 Task: Change the x264 preset to slow.
Action: Mouse moved to (127, 22)
Screenshot: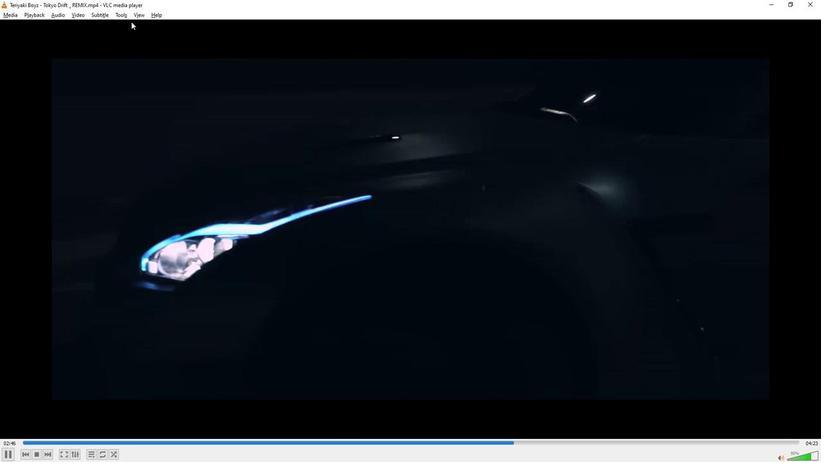
Action: Mouse pressed left at (127, 22)
Screenshot: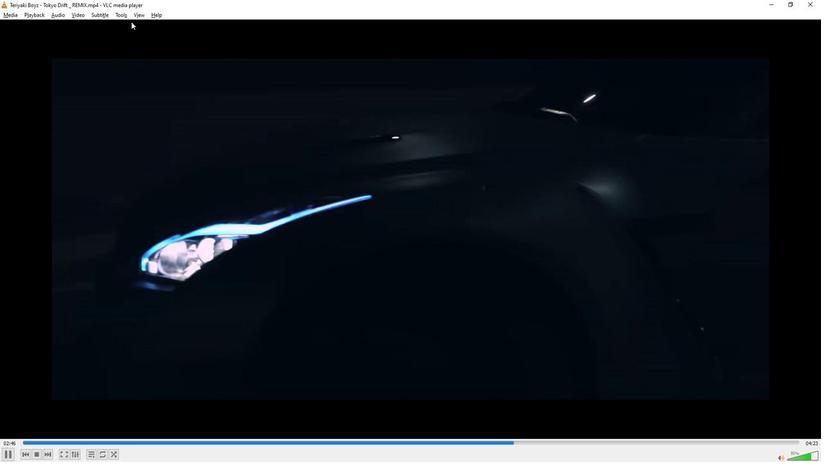 
Action: Mouse moved to (138, 118)
Screenshot: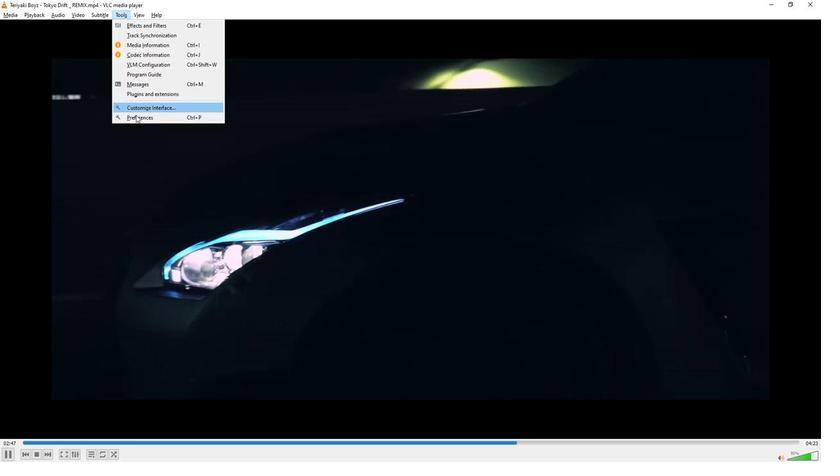 
Action: Mouse pressed left at (138, 118)
Screenshot: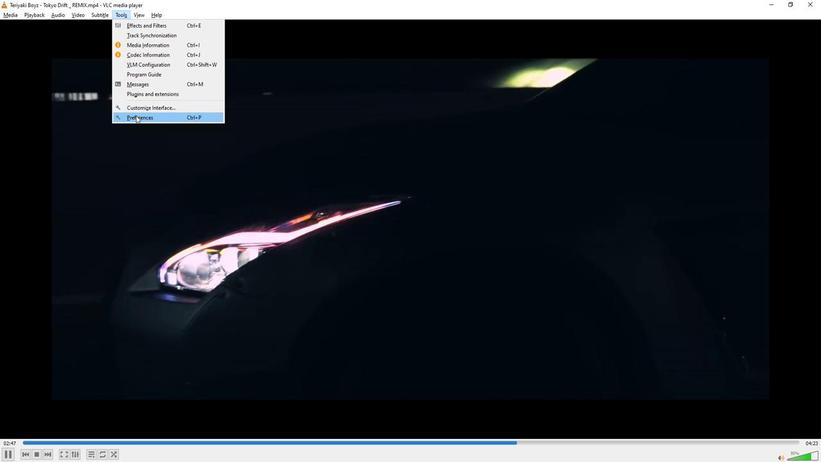 
Action: Mouse moved to (220, 122)
Screenshot: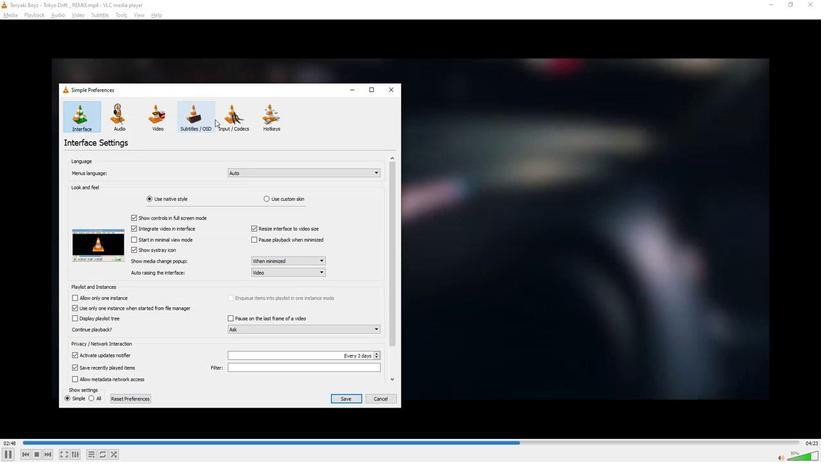 
Action: Mouse pressed left at (220, 122)
Screenshot: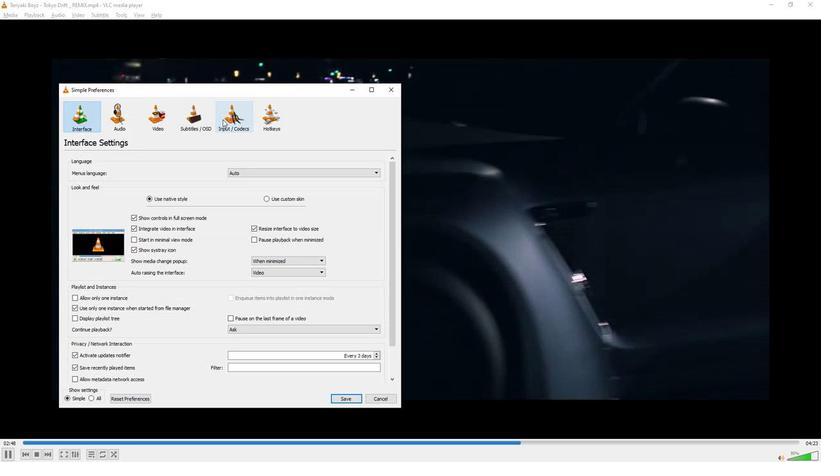 
Action: Mouse moved to (217, 220)
Screenshot: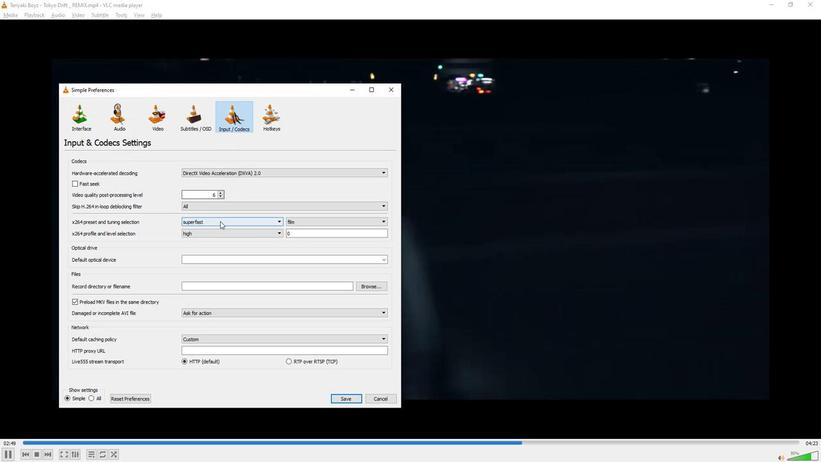 
Action: Mouse pressed left at (217, 220)
Screenshot: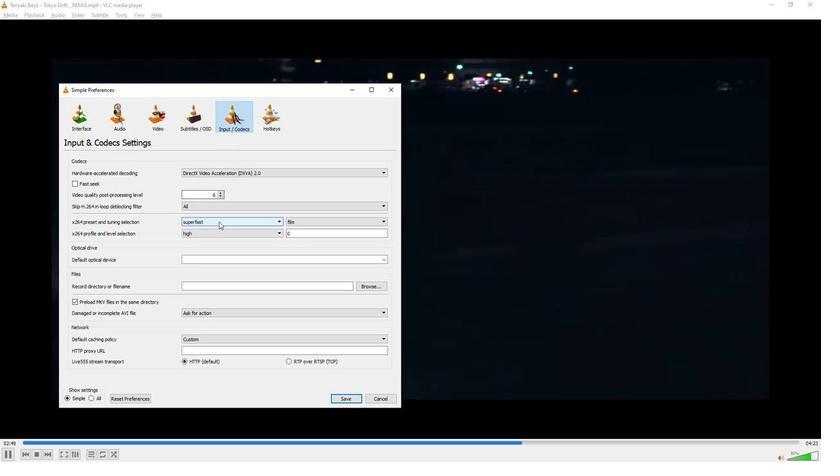 
Action: Mouse moved to (195, 259)
Screenshot: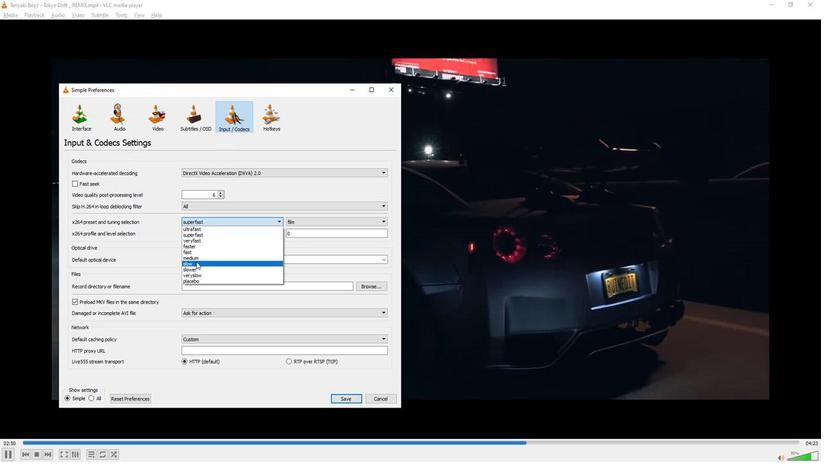 
Action: Mouse pressed left at (195, 259)
Screenshot: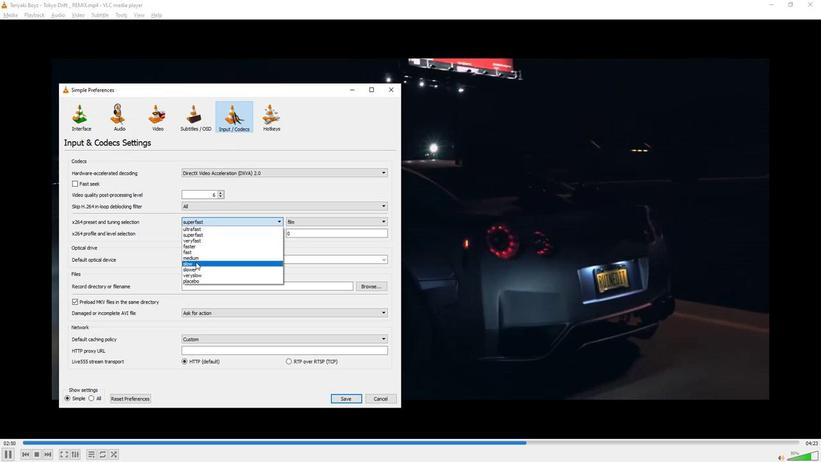 
Action: Mouse moved to (279, 374)
Screenshot: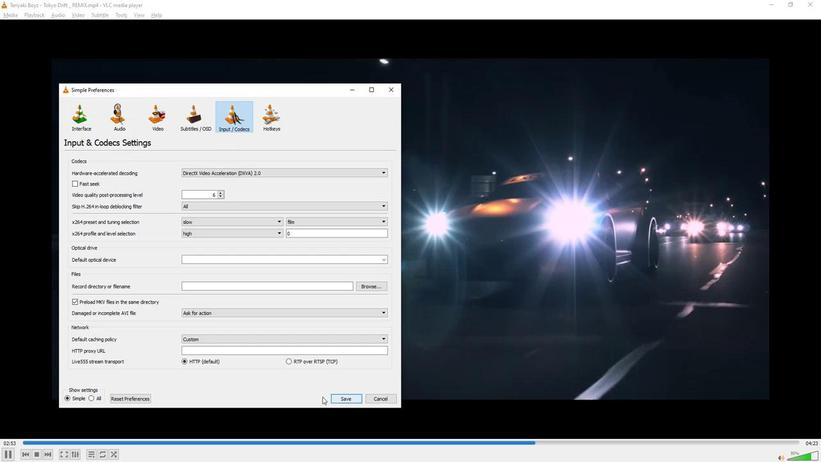 
